 Task: Provide feedback on the pricing information displayed on Google Flights.
Action: Mouse moved to (794, 378)
Screenshot: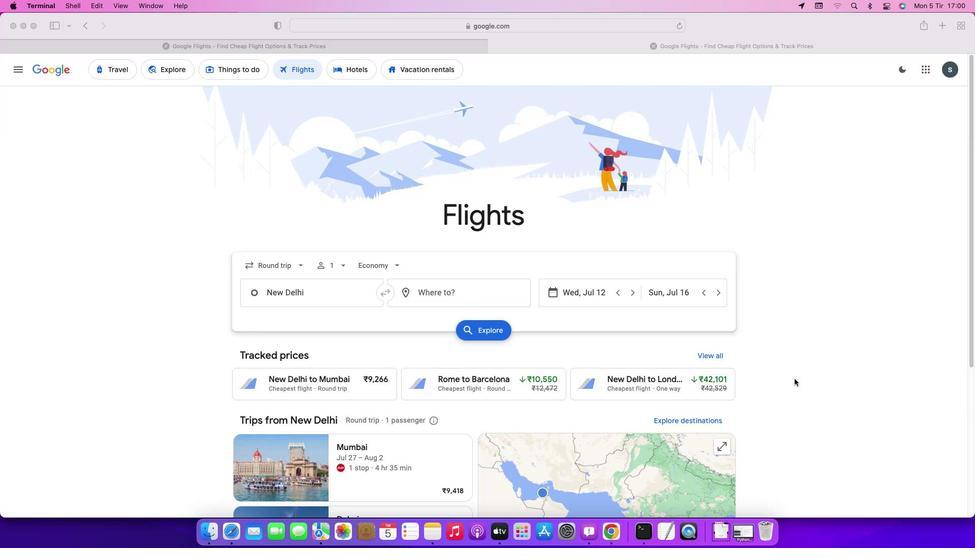 
Action: Mouse pressed left at (794, 378)
Screenshot: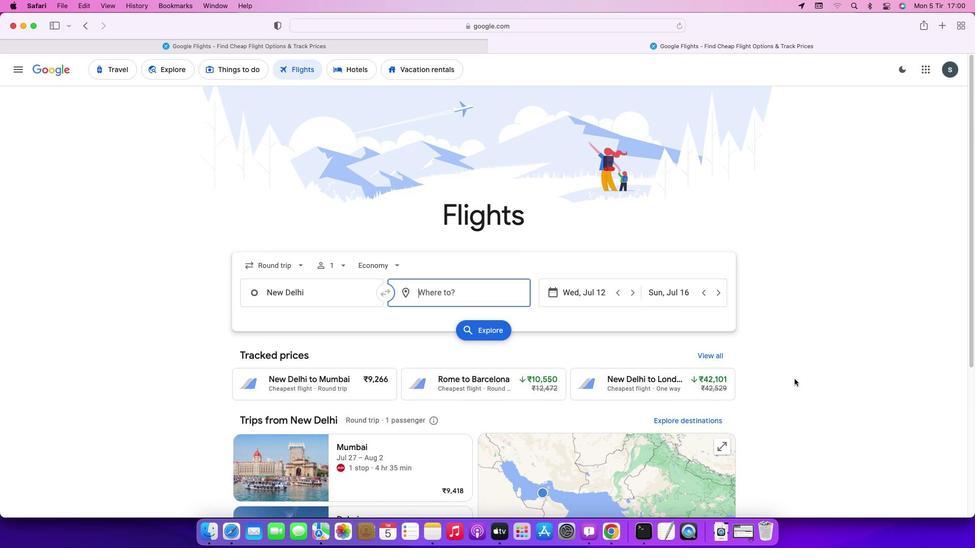 
Action: Mouse moved to (792, 402)
Screenshot: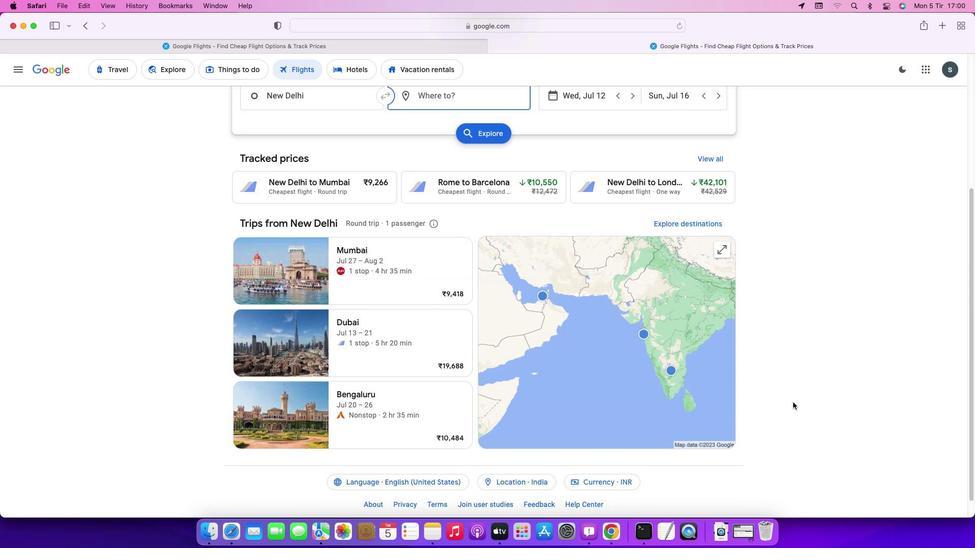 
Action: Mouse scrolled (792, 402) with delta (0, 0)
Screenshot: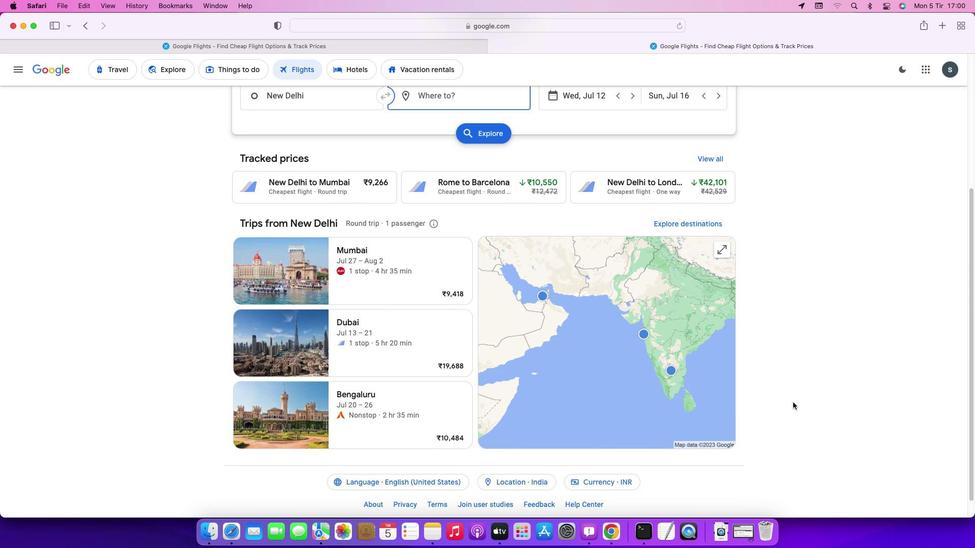 
Action: Mouse scrolled (792, 402) with delta (0, 0)
Screenshot: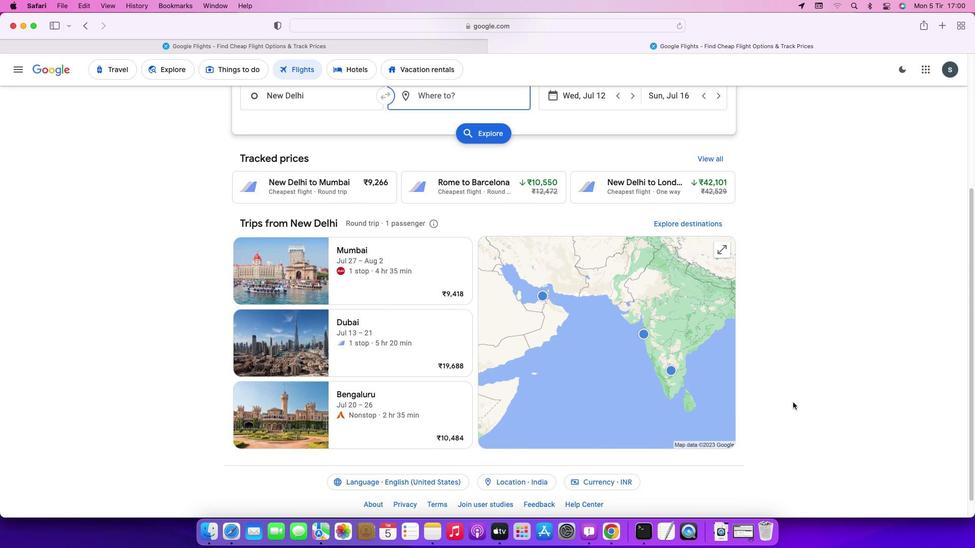 
Action: Mouse scrolled (792, 402) with delta (0, -1)
Screenshot: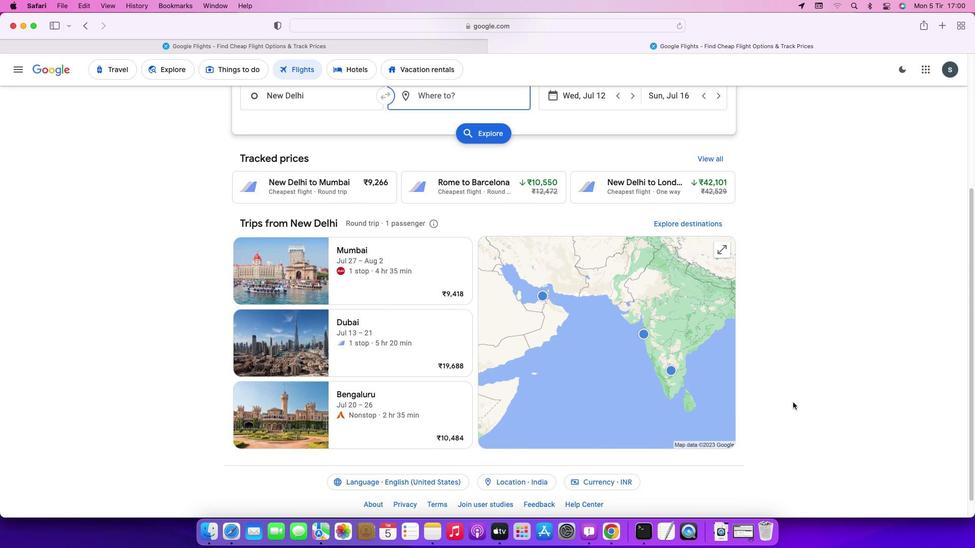 
Action: Mouse scrolled (792, 402) with delta (0, -2)
Screenshot: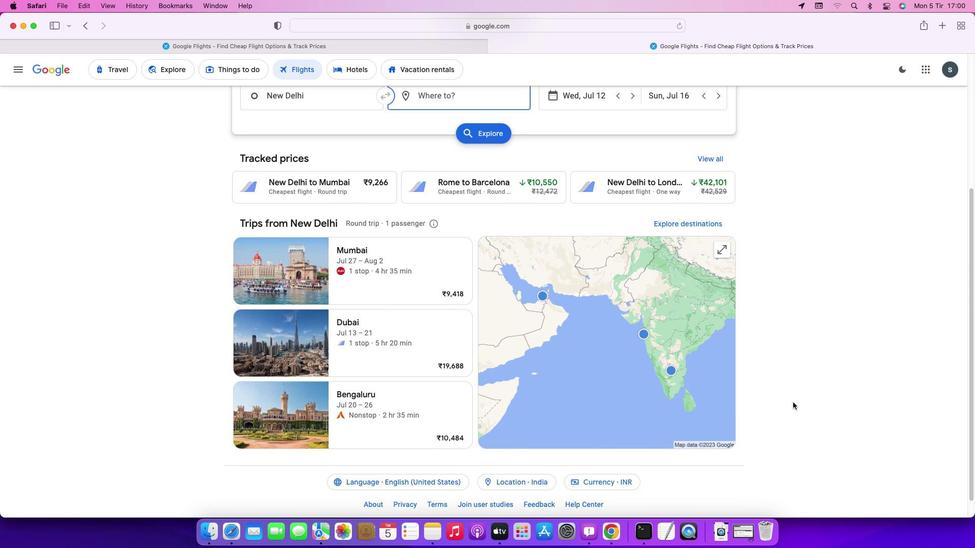 
Action: Mouse scrolled (792, 402) with delta (0, 0)
Screenshot: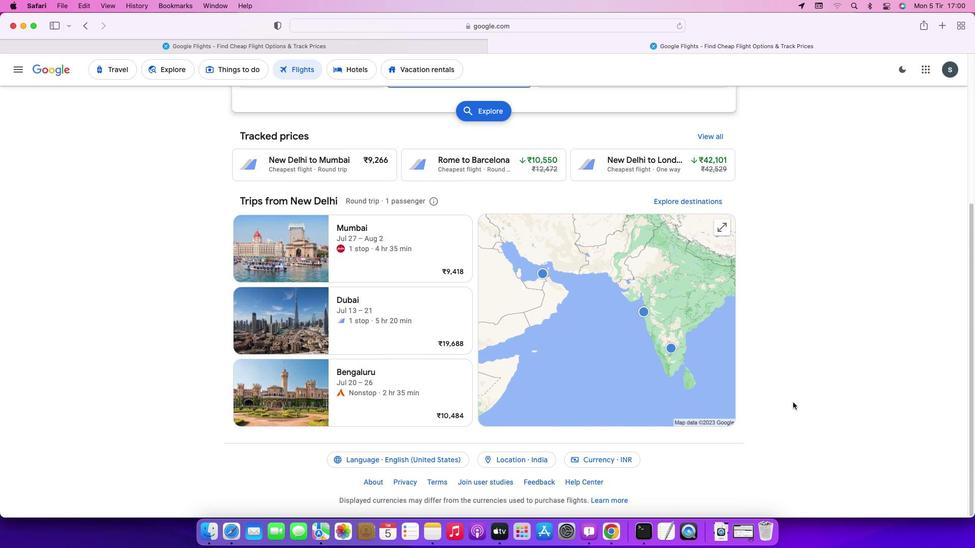 
Action: Mouse scrolled (792, 402) with delta (0, 0)
Screenshot: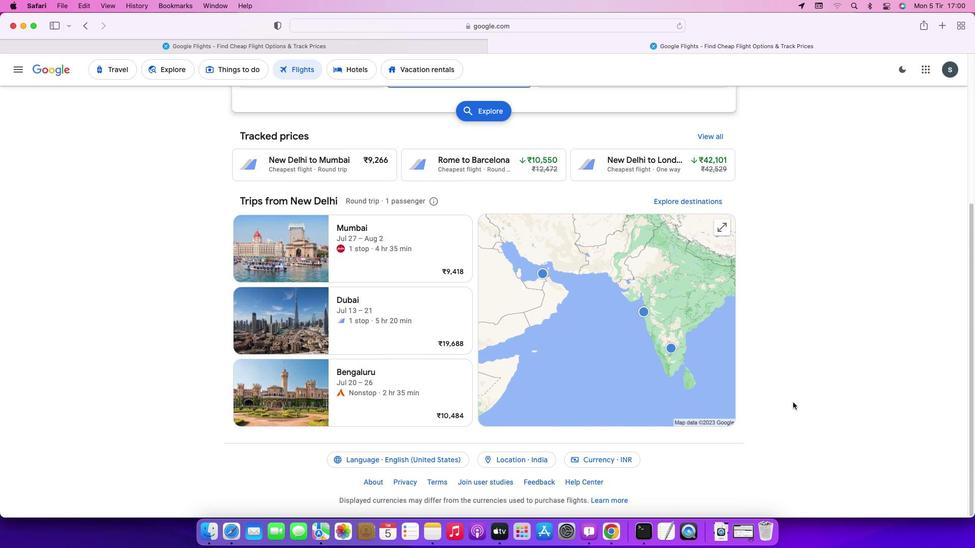 
Action: Mouse scrolled (792, 402) with delta (0, -1)
Screenshot: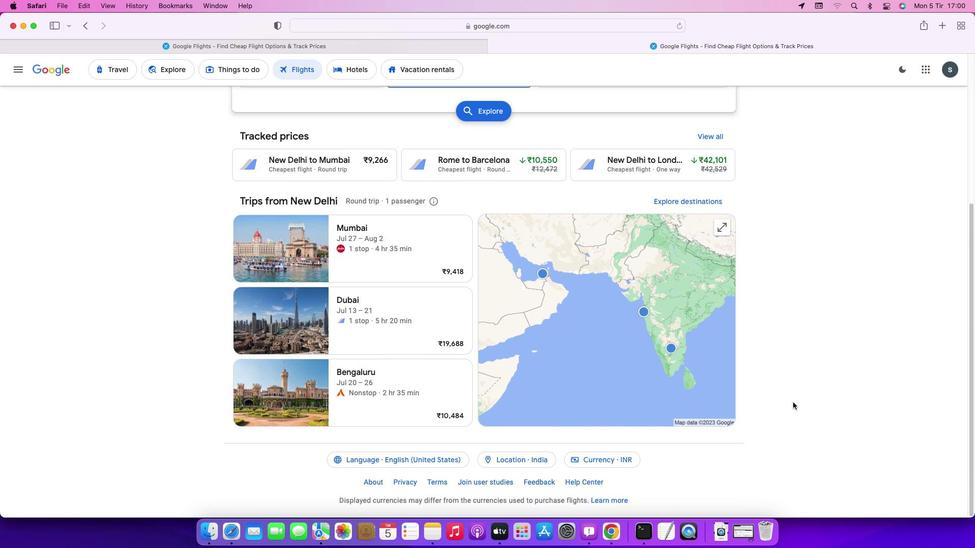
Action: Mouse scrolled (792, 402) with delta (0, -2)
Screenshot: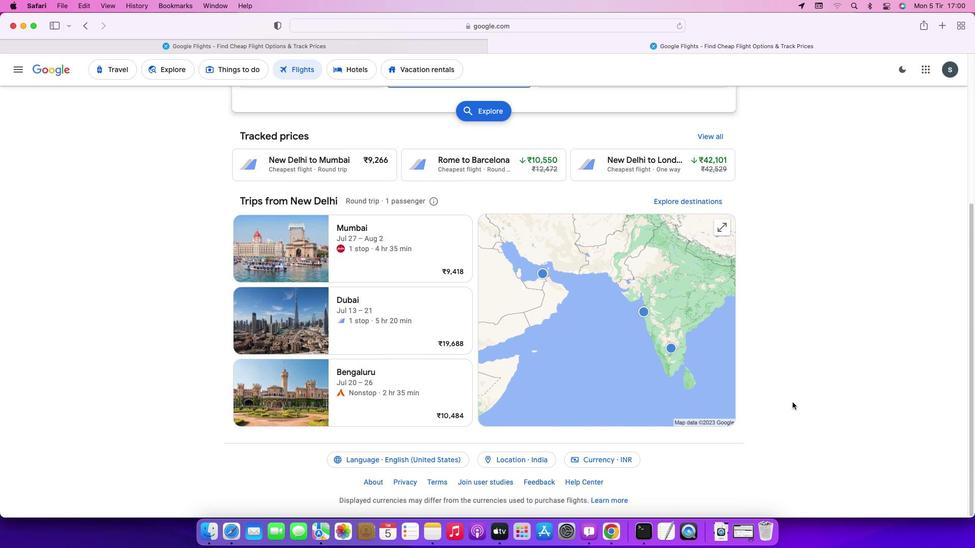 
Action: Mouse moved to (544, 484)
Screenshot: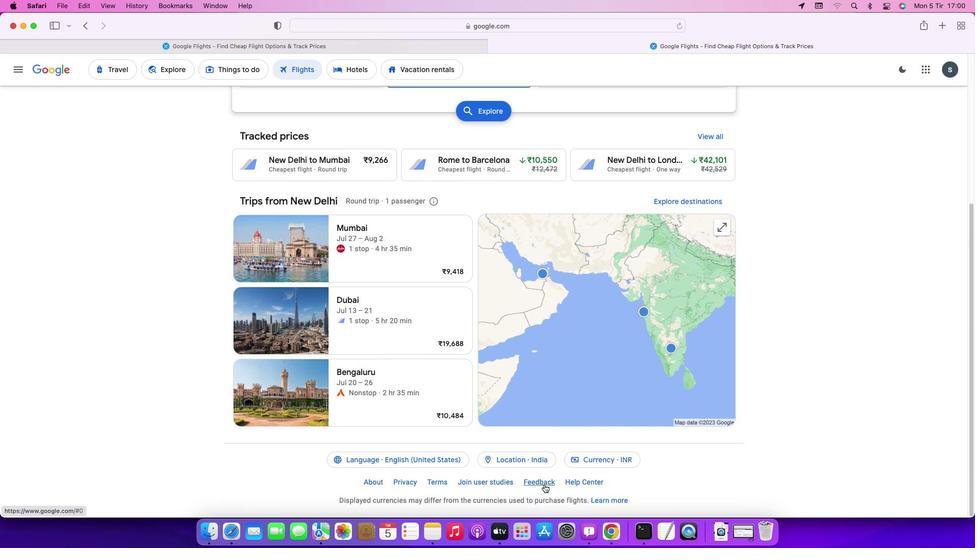 
Action: Mouse pressed left at (544, 484)
Screenshot: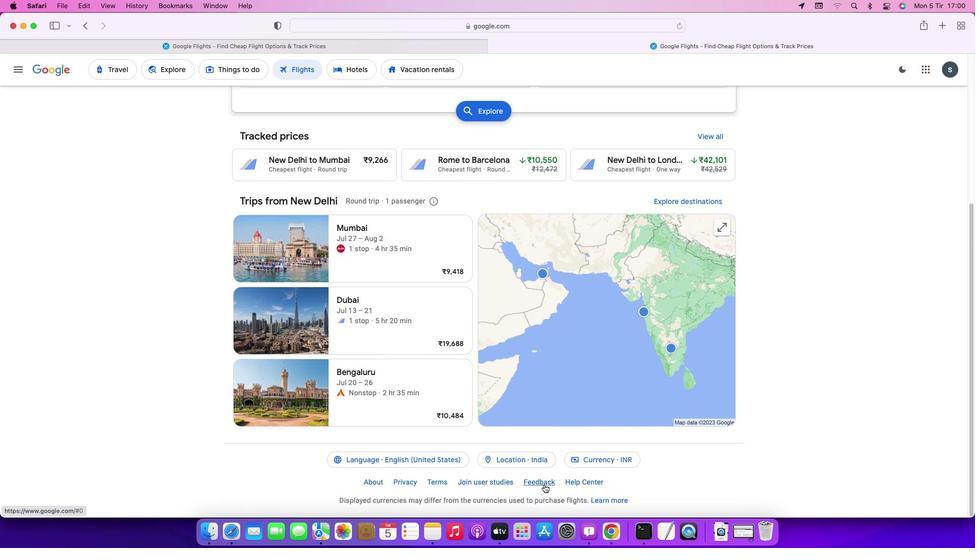 
Action: Mouse moved to (813, 146)
Screenshot: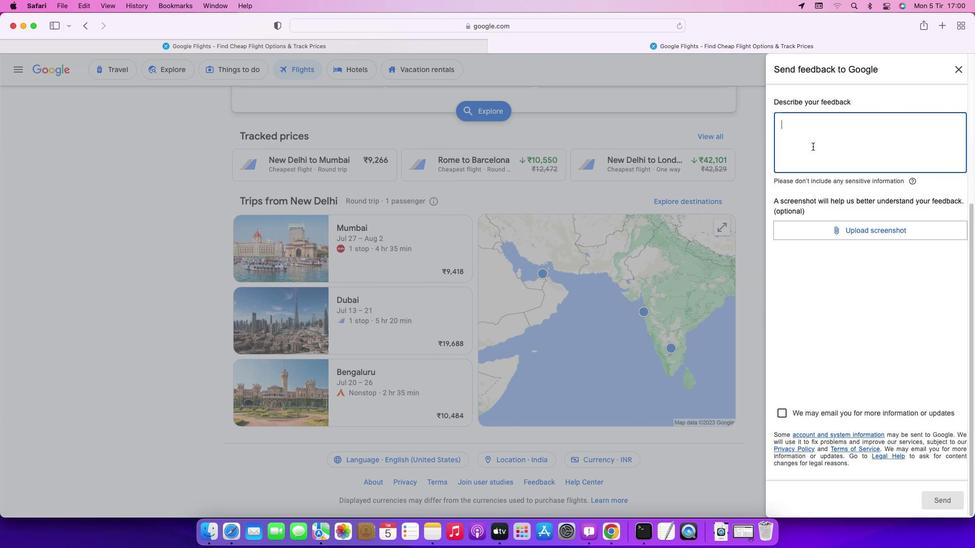 
Action: Mouse pressed left at (813, 146)
Screenshot: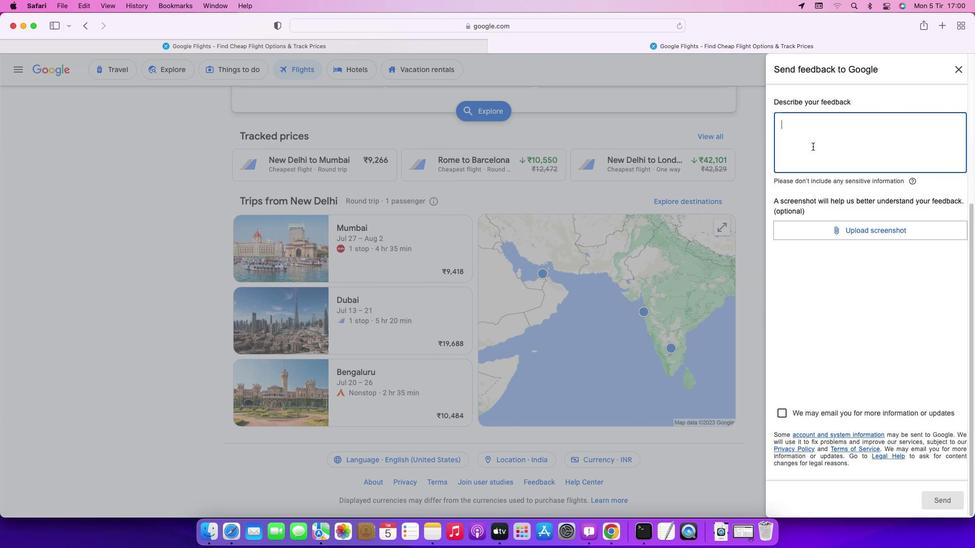 
Action: Key pressed Key.caps_lock'T'Key.caps_lock'h''e'Key.space'p''r''i''c''i''n''g'Key.space'd''i''s''p''l''a''y''e''d'Key.space'o''n'Key.spaceKey.caps_lock'G'Key.caps_lock'o''o''g''l''e'Key.spaceKey.caps_lock'F'Key.caps_lock'l''i''g''h''t'Key.space'i''s'Key.space's''o''m''e''t''i''m''e''s'Key.space'i''n''a''c''c''u''r''a''t''e''.'
Screenshot: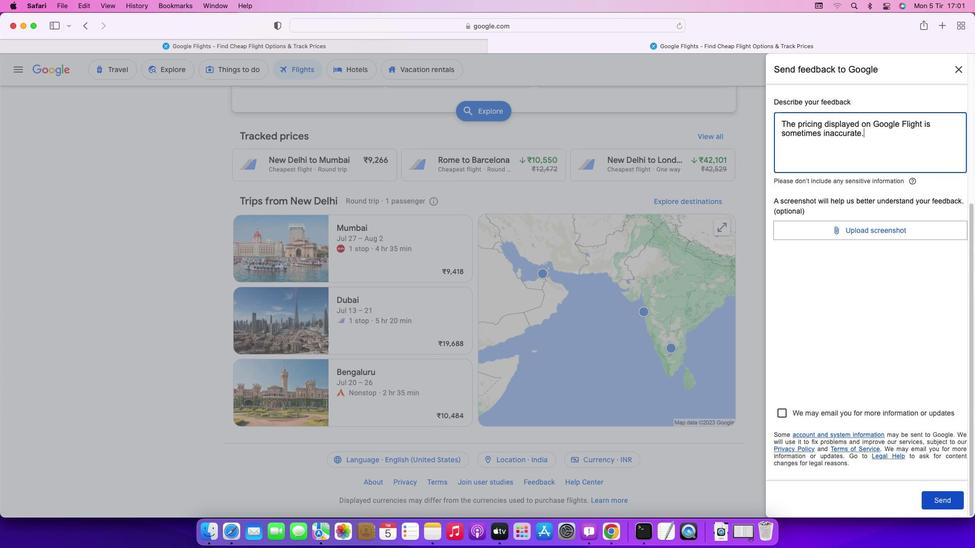 
Action: Mouse moved to (932, 494)
Screenshot: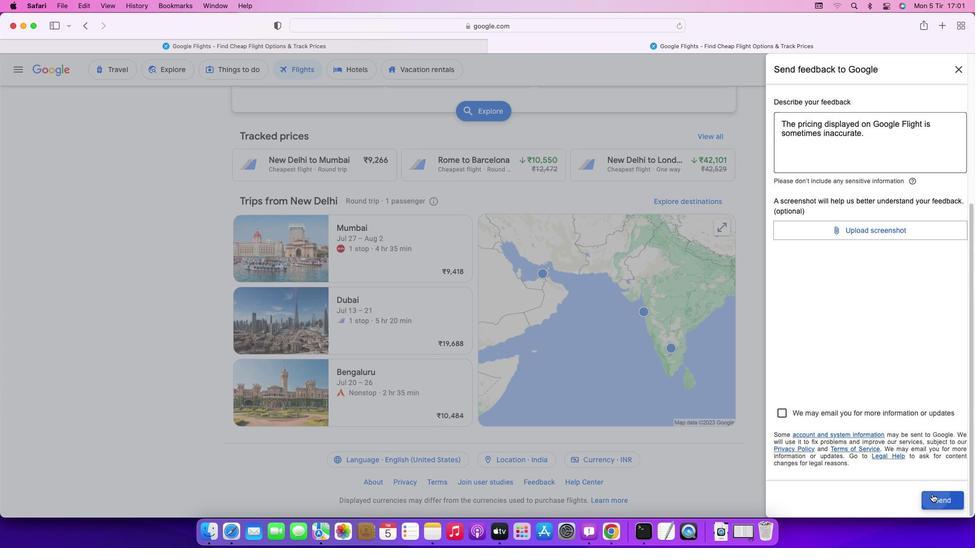 
Action: Mouse pressed left at (932, 494)
Screenshot: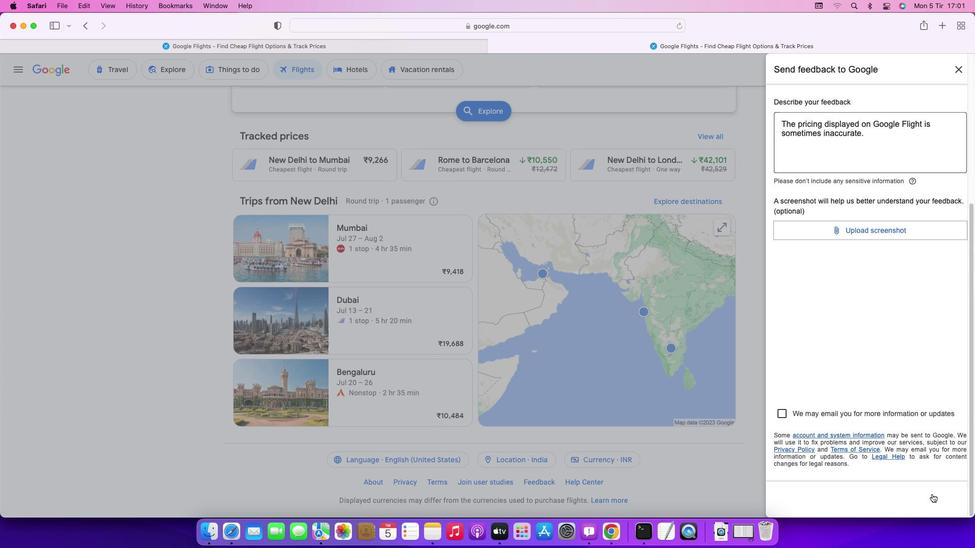 
Action: Mouse moved to (867, 431)
Screenshot: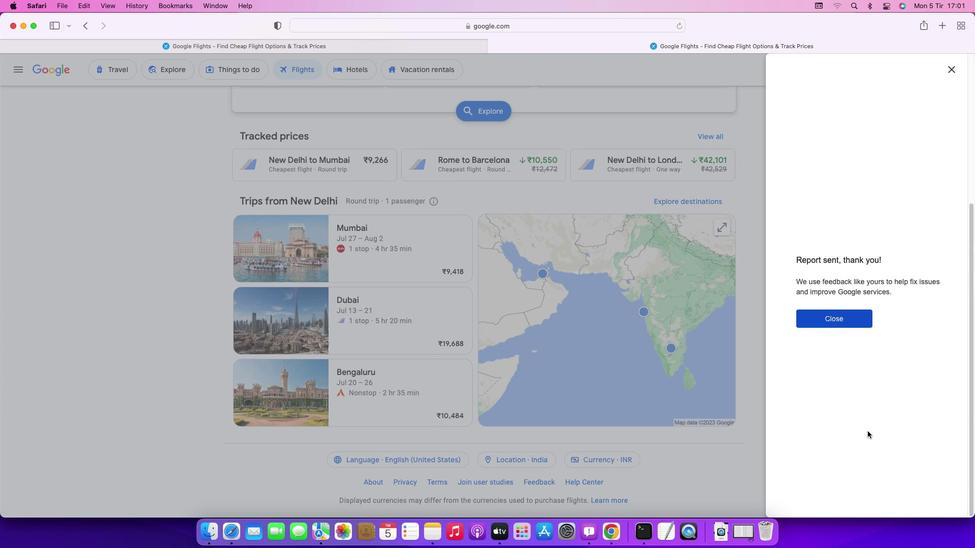 
